 Task: Sort the properties by newest.
Action: Mouse moved to (342, 405)
Screenshot: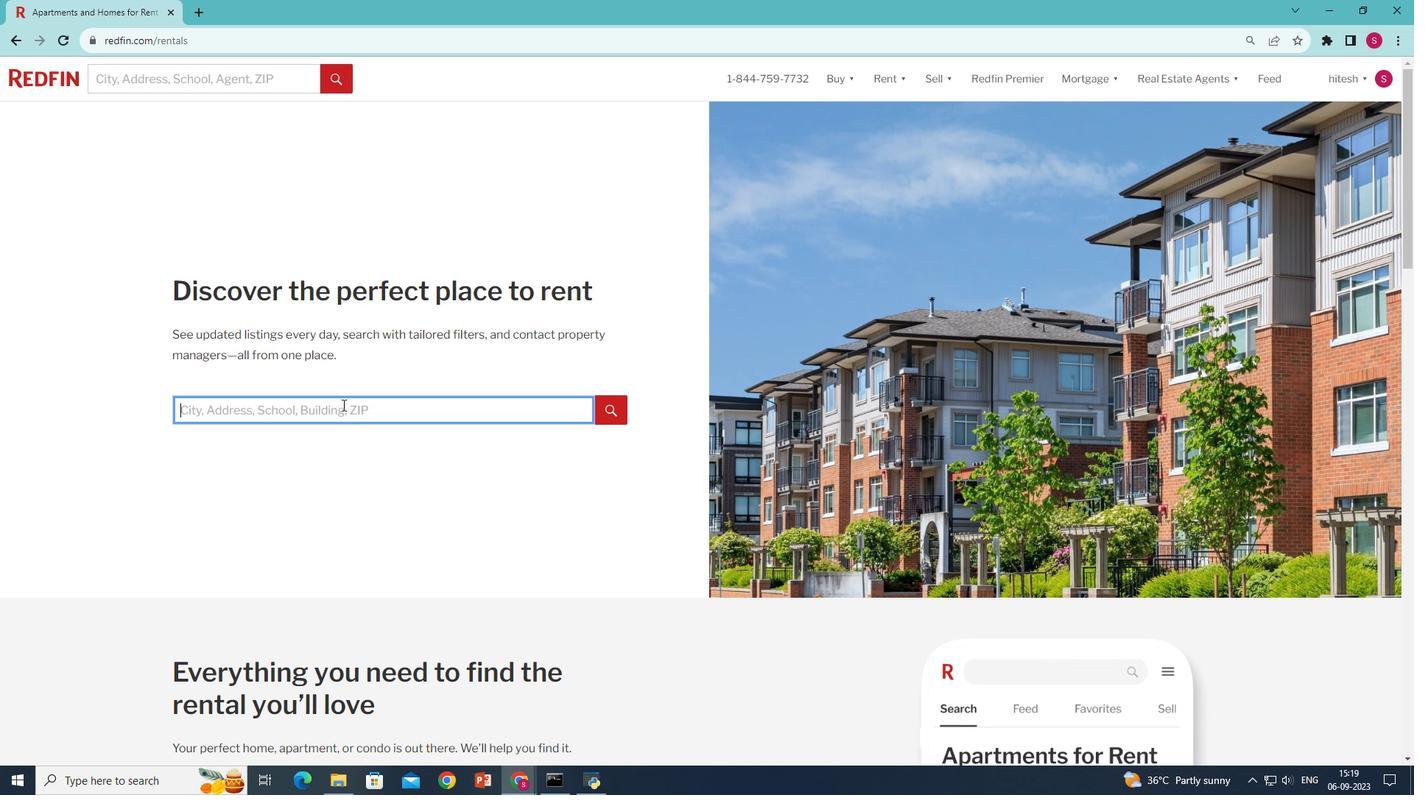 
Action: Mouse pressed left at (342, 405)
Screenshot: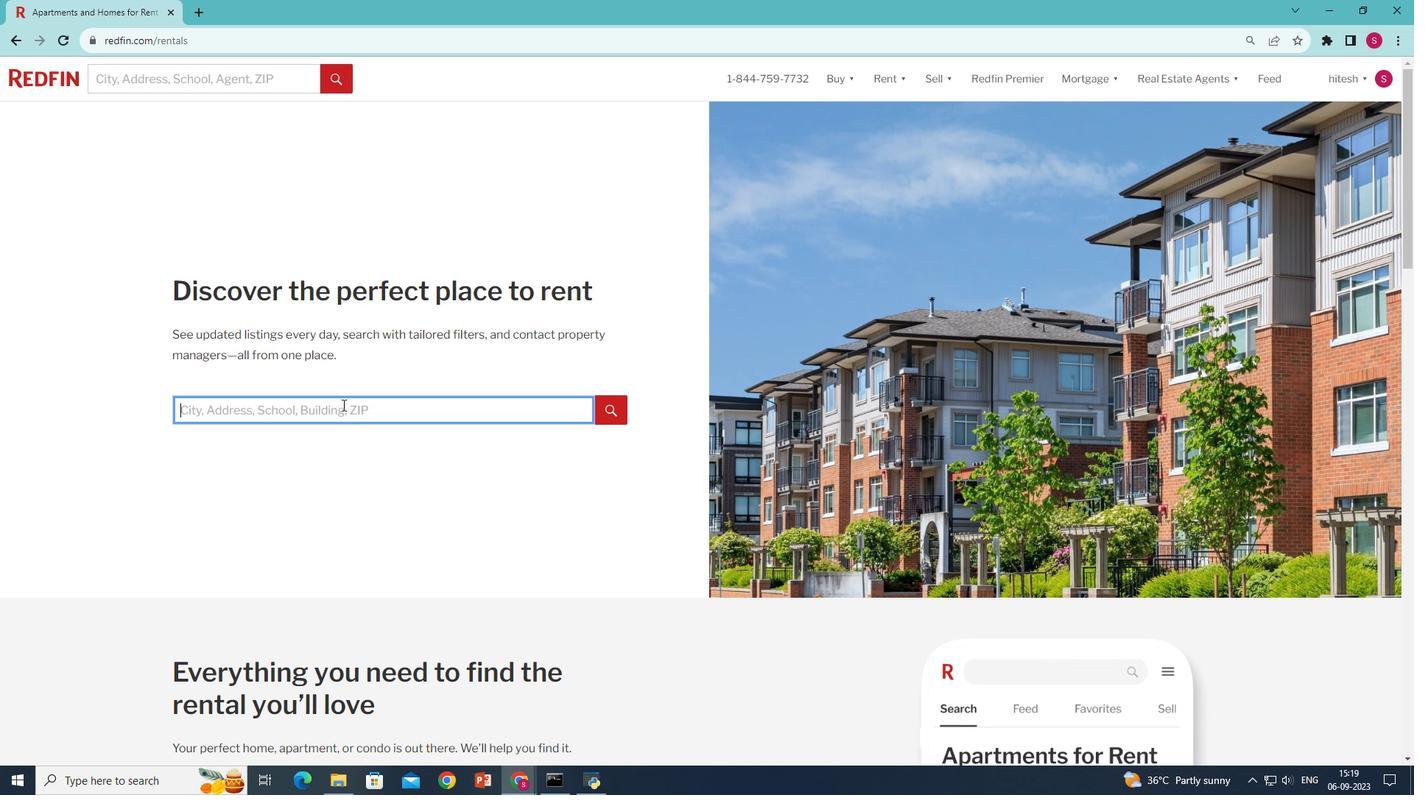 
Action: Key pressed new<Key.space>t<Key.backspace>york,ny<Key.space>usa<Key.enter>
Screenshot: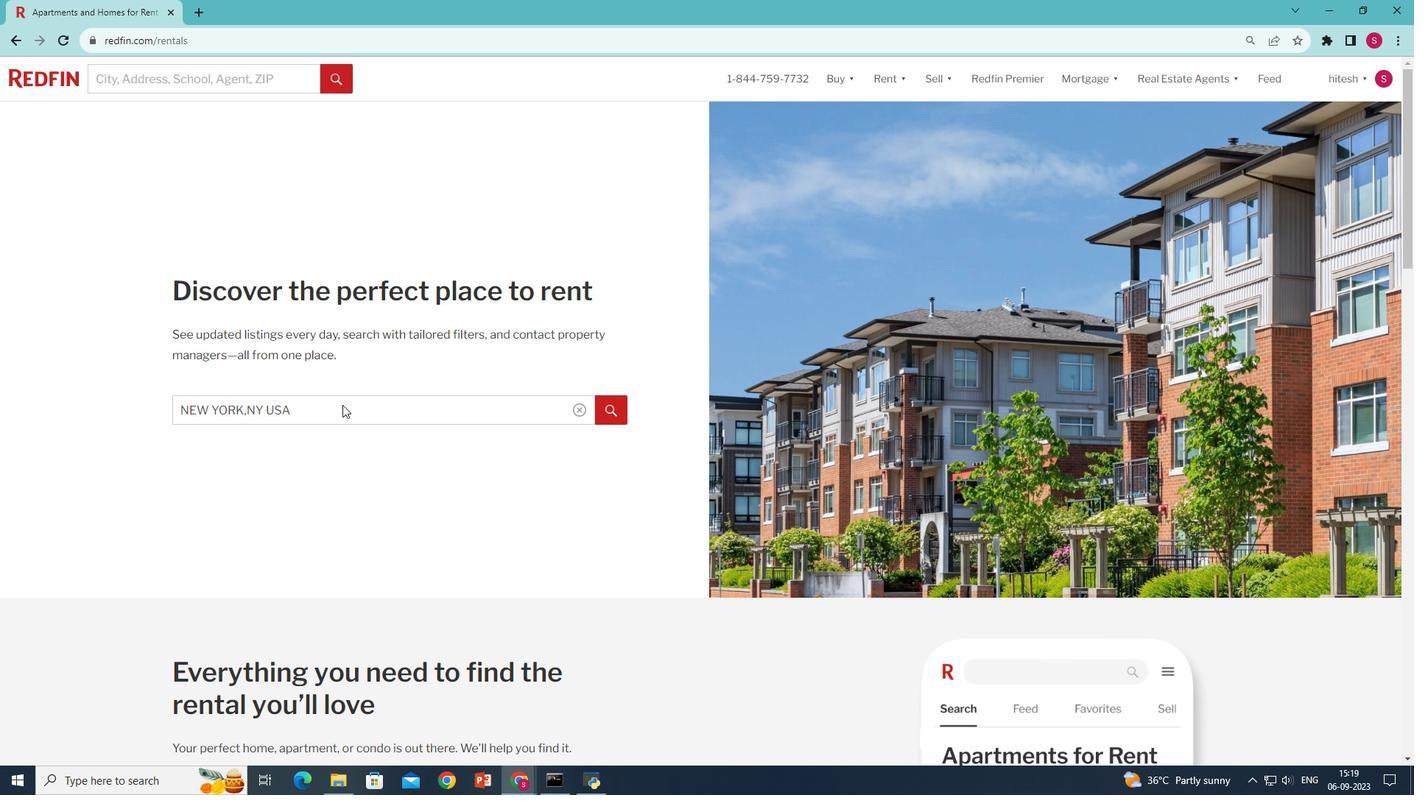 
Action: Mouse moved to (275, 214)
Screenshot: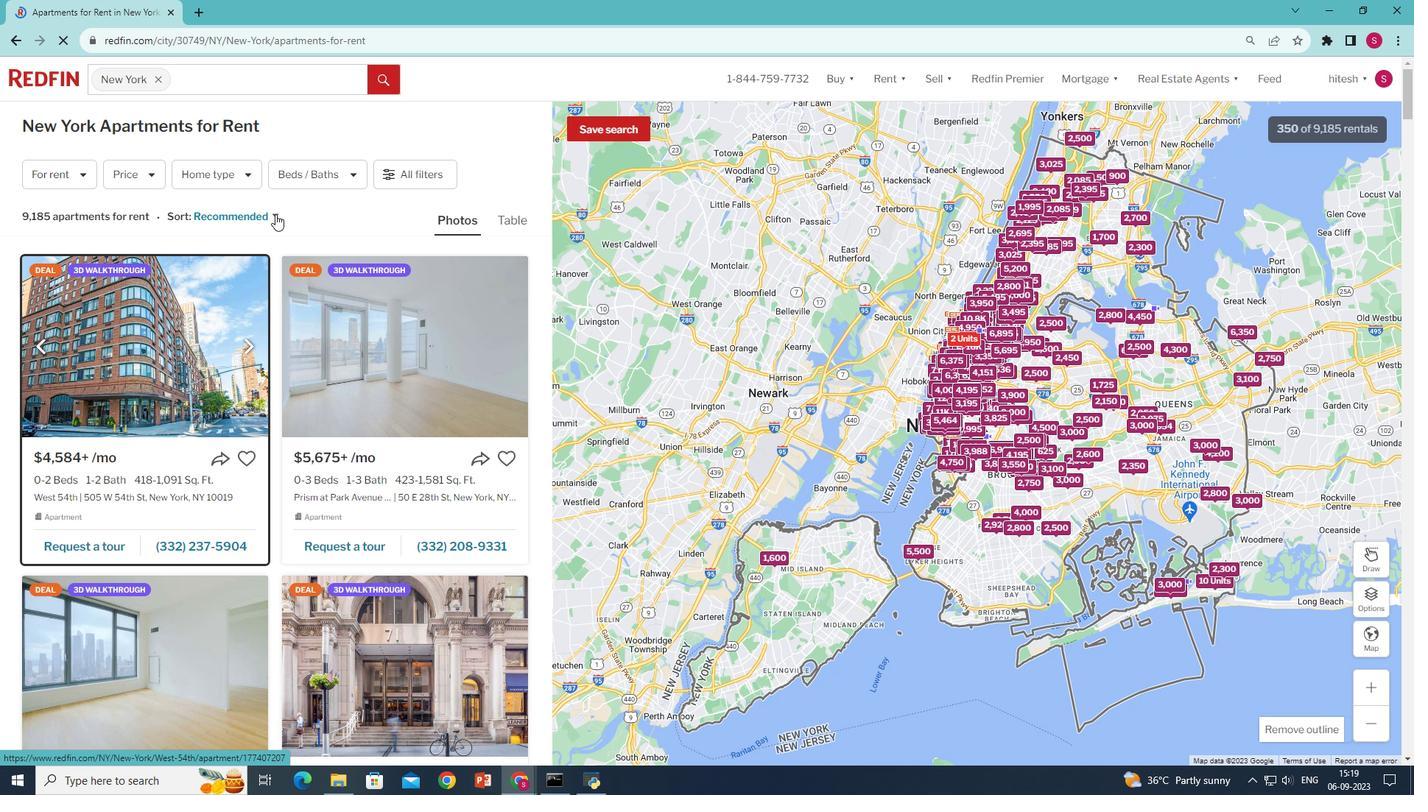 
Action: Mouse pressed left at (275, 214)
Screenshot: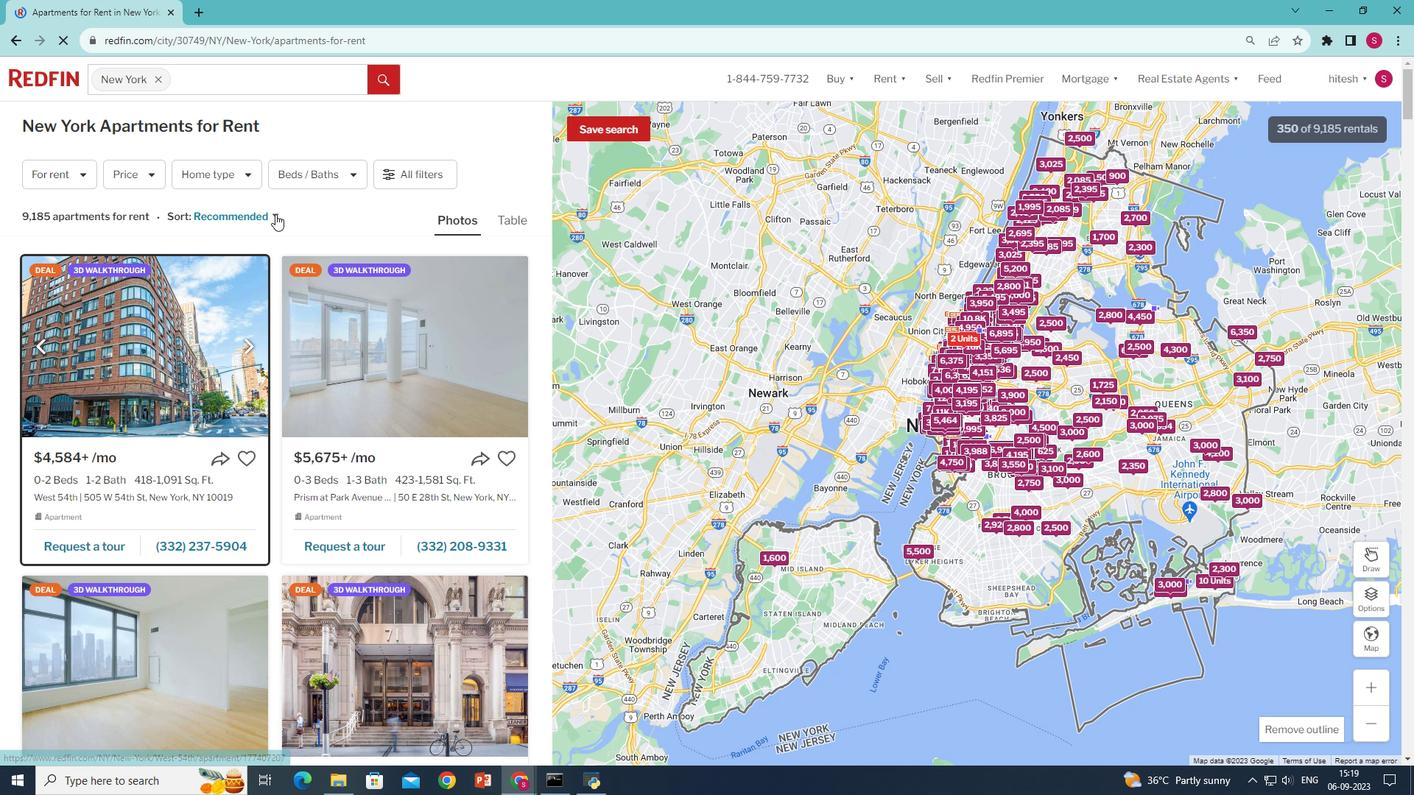 
Action: Mouse moved to (287, 245)
Screenshot: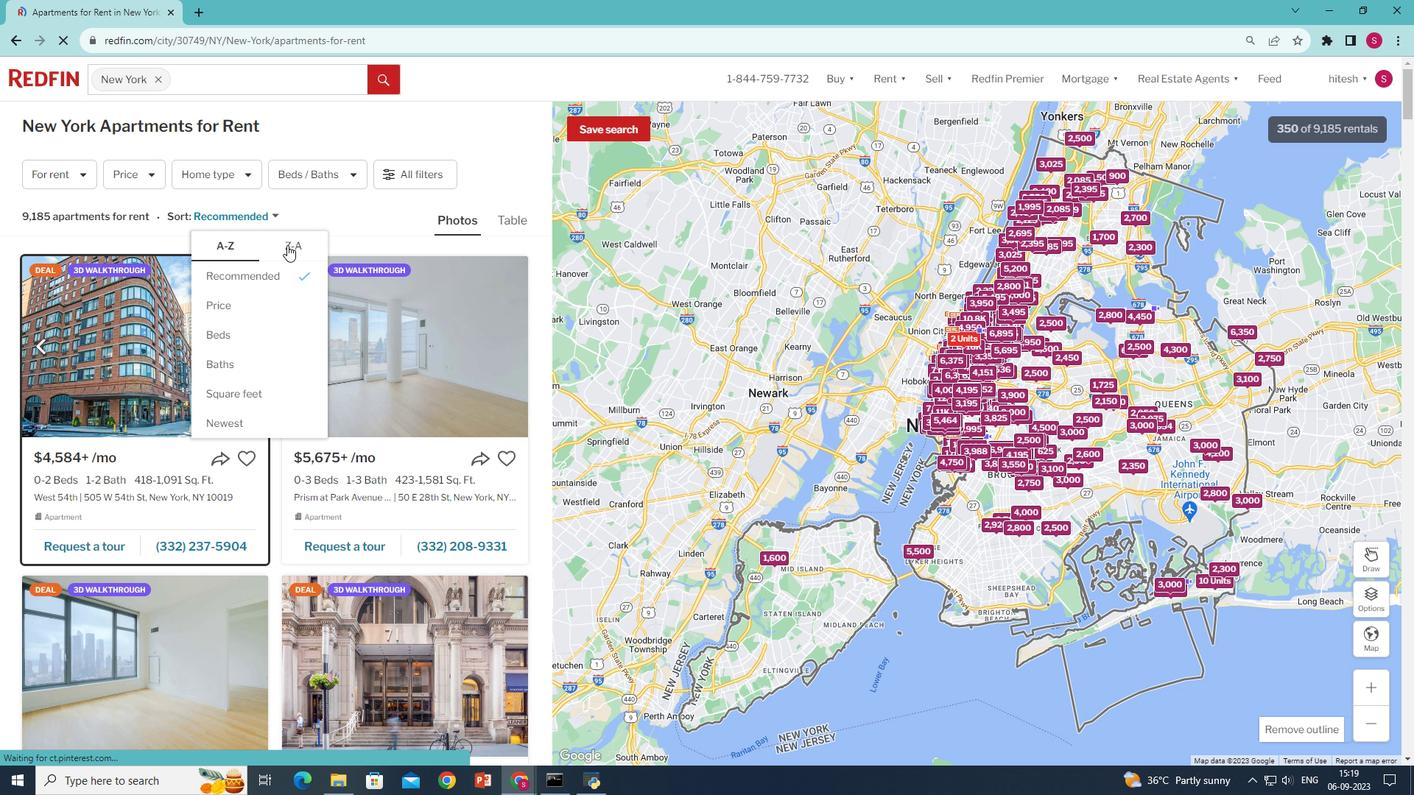 
Action: Mouse pressed left at (287, 245)
Screenshot: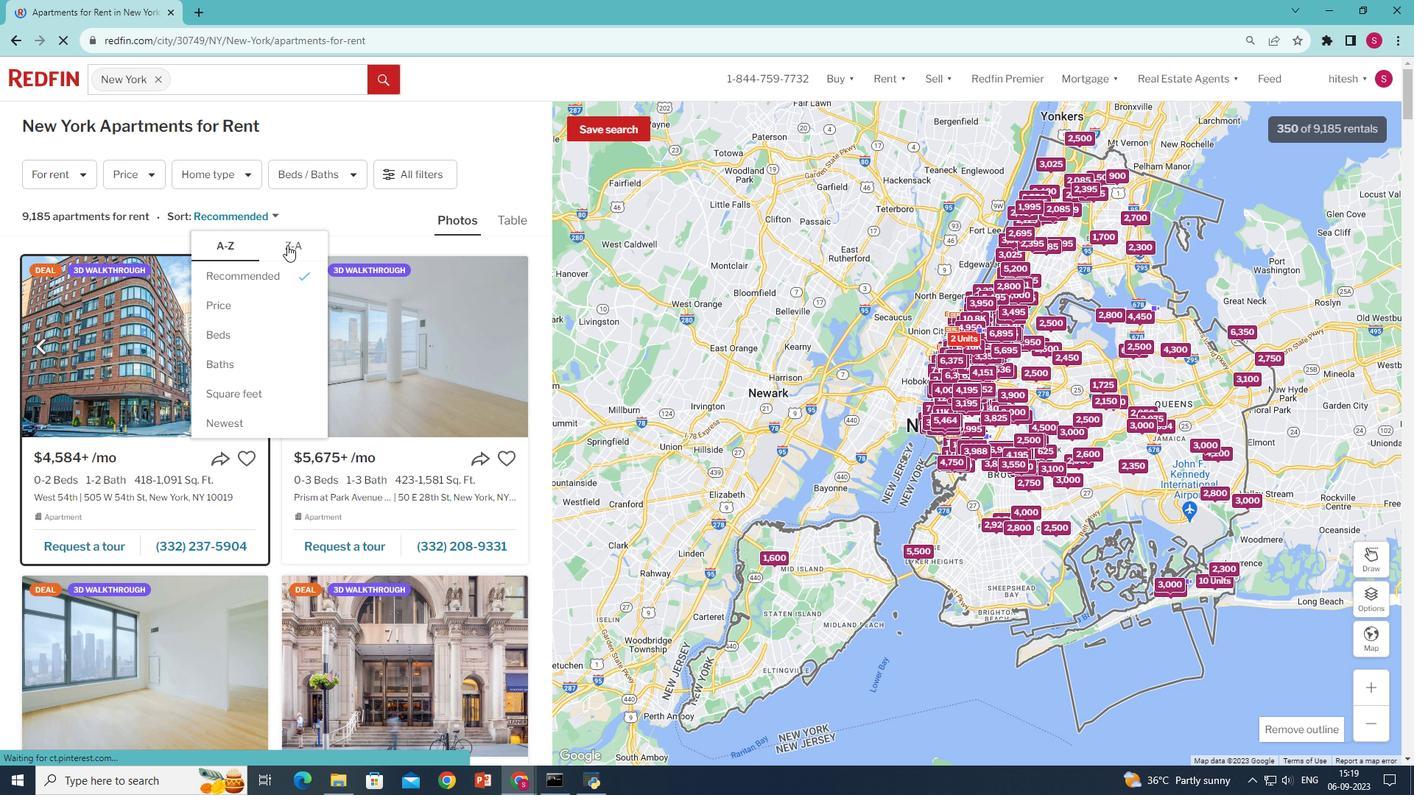 
Action: Mouse moved to (249, 391)
Screenshot: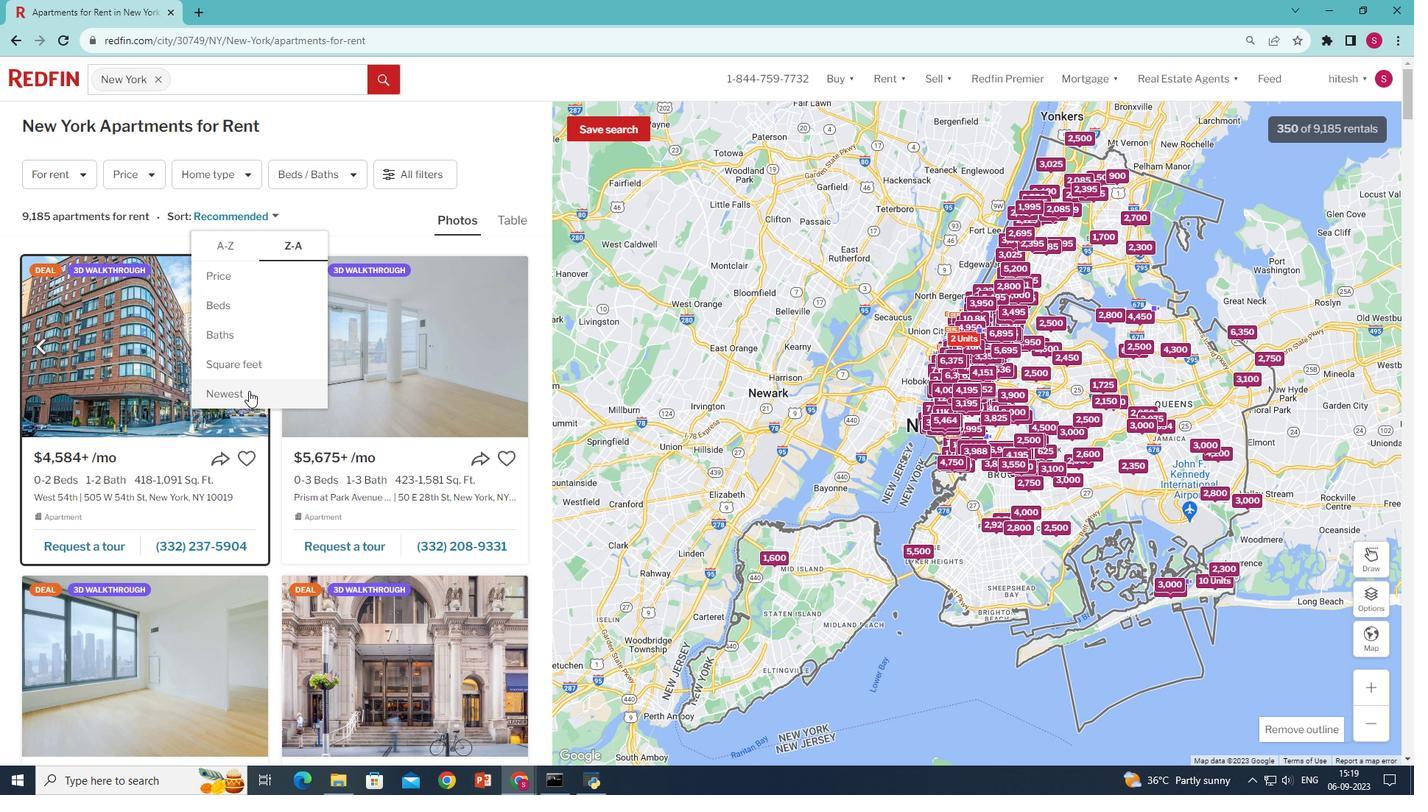 
Action: Mouse pressed left at (249, 391)
Screenshot: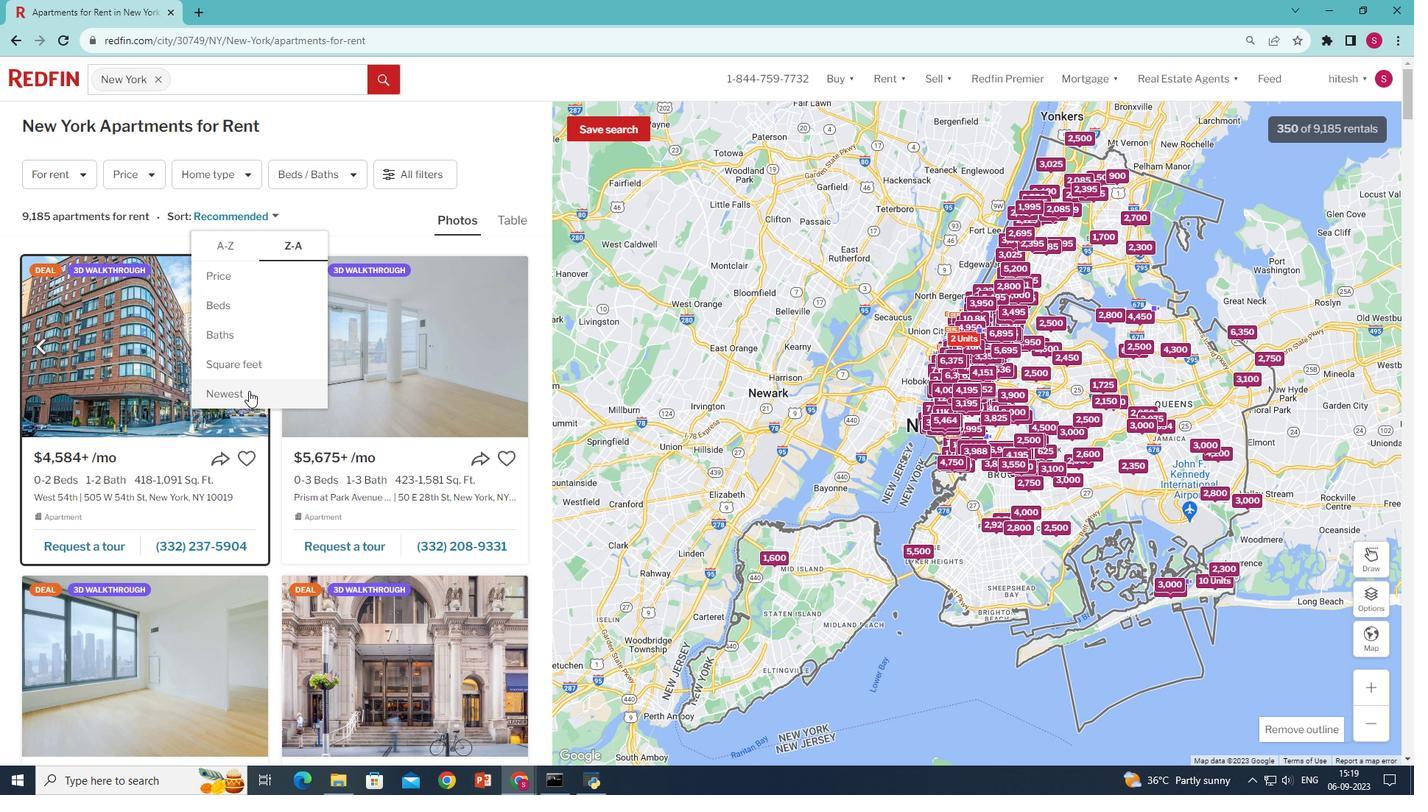 
Action: Mouse moved to (446, 437)
Screenshot: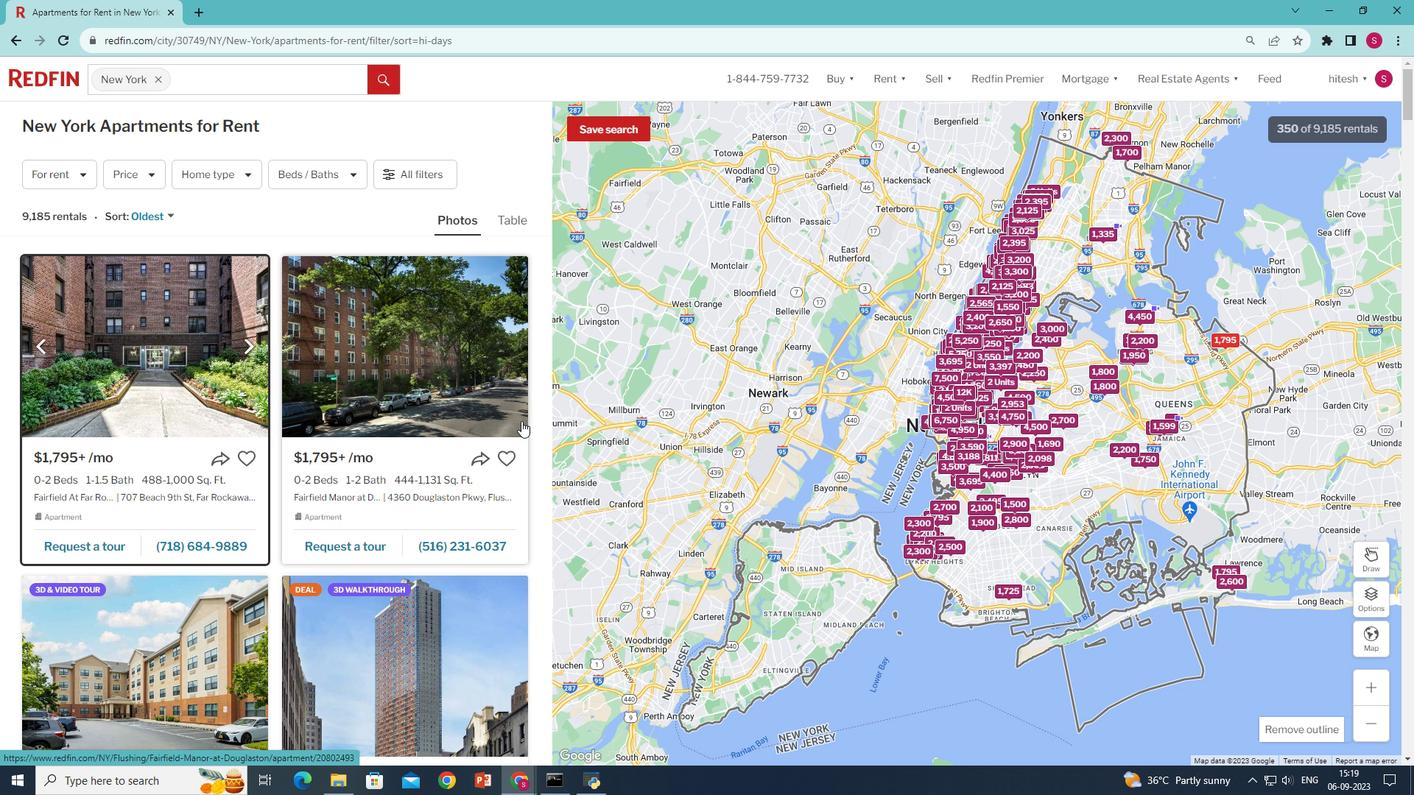 
